 Task: Add Sprouts Mango Spears to the cart.
Action: Mouse moved to (235, 108)
Screenshot: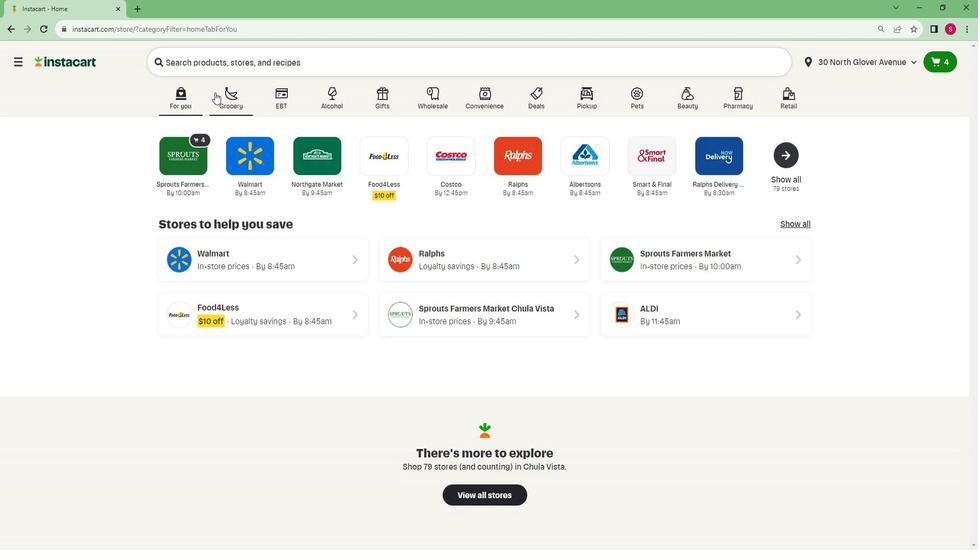
Action: Mouse pressed left at (235, 108)
Screenshot: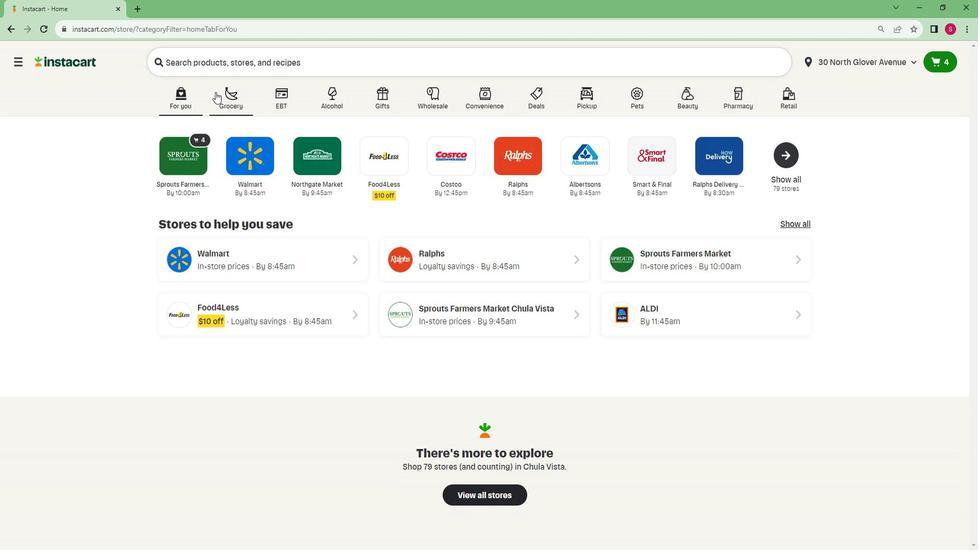 
Action: Mouse moved to (238, 315)
Screenshot: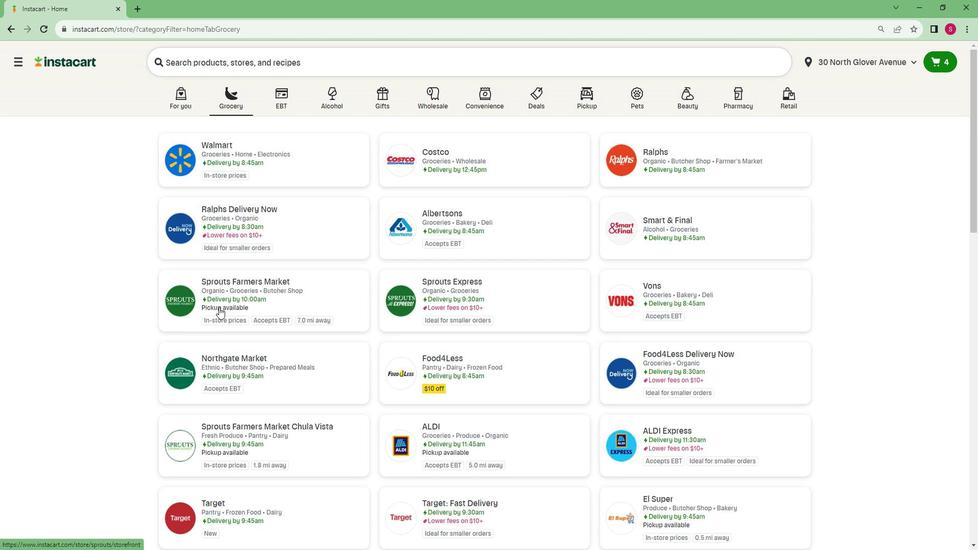 
Action: Mouse pressed left at (238, 315)
Screenshot: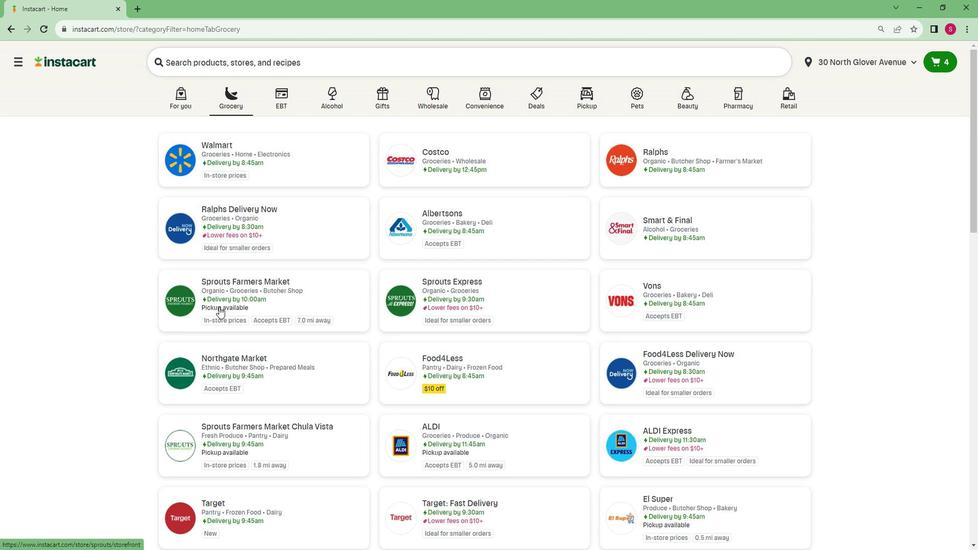
Action: Mouse moved to (75, 458)
Screenshot: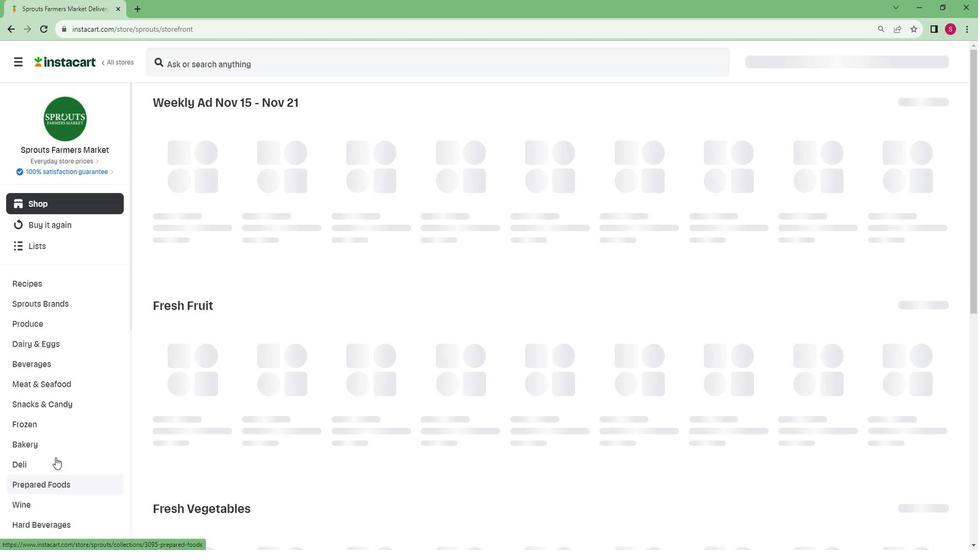 
Action: Mouse scrolled (75, 457) with delta (0, 0)
Screenshot: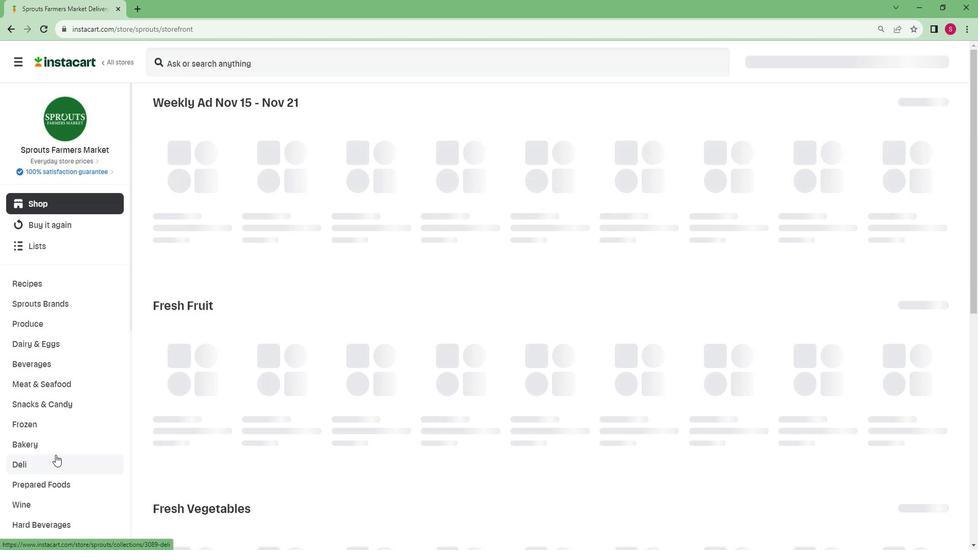 
Action: Mouse scrolled (75, 457) with delta (0, 0)
Screenshot: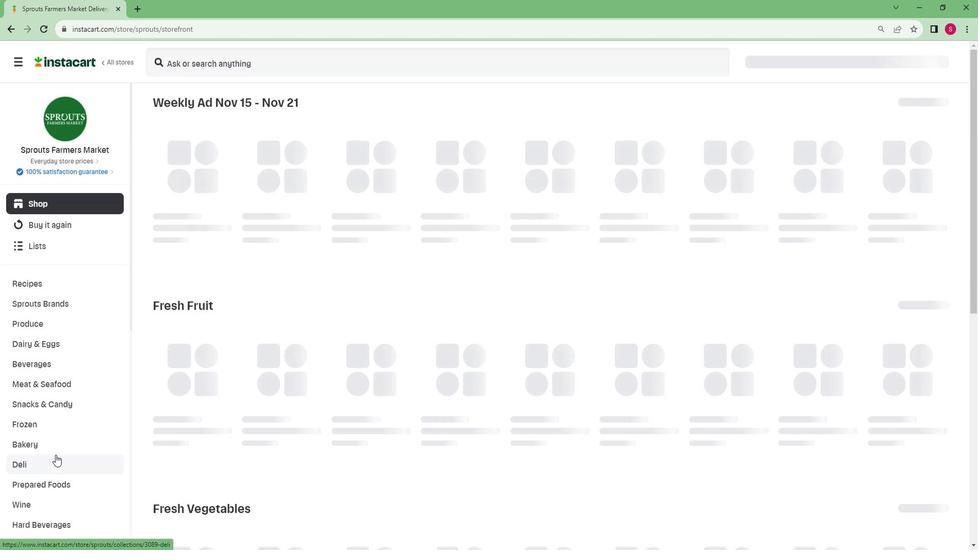 
Action: Mouse scrolled (75, 457) with delta (0, 0)
Screenshot: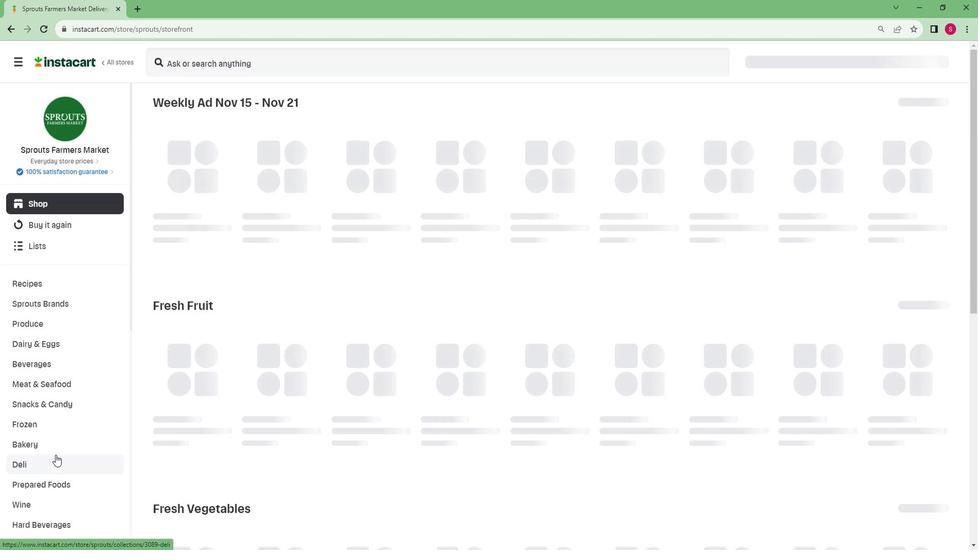 
Action: Mouse scrolled (75, 457) with delta (0, 0)
Screenshot: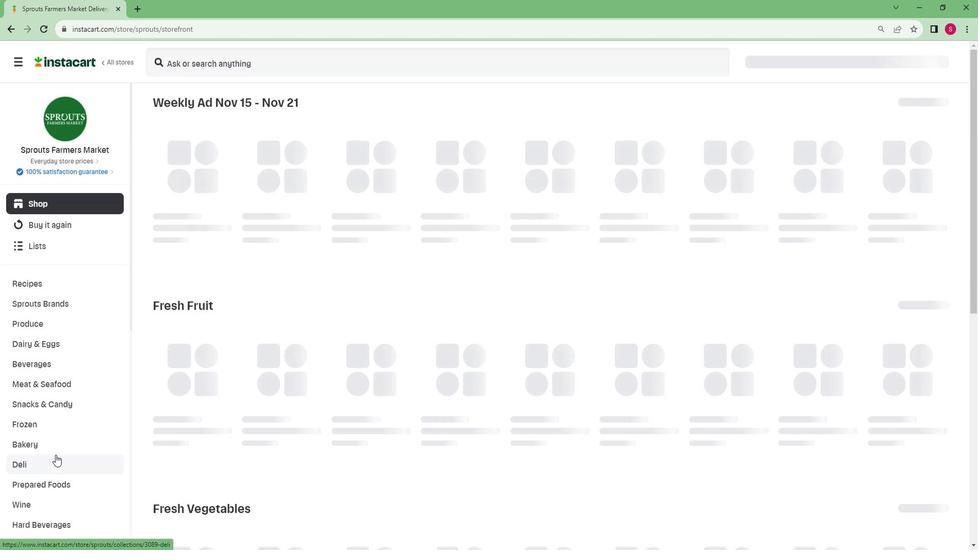 
Action: Mouse scrolled (75, 457) with delta (0, 0)
Screenshot: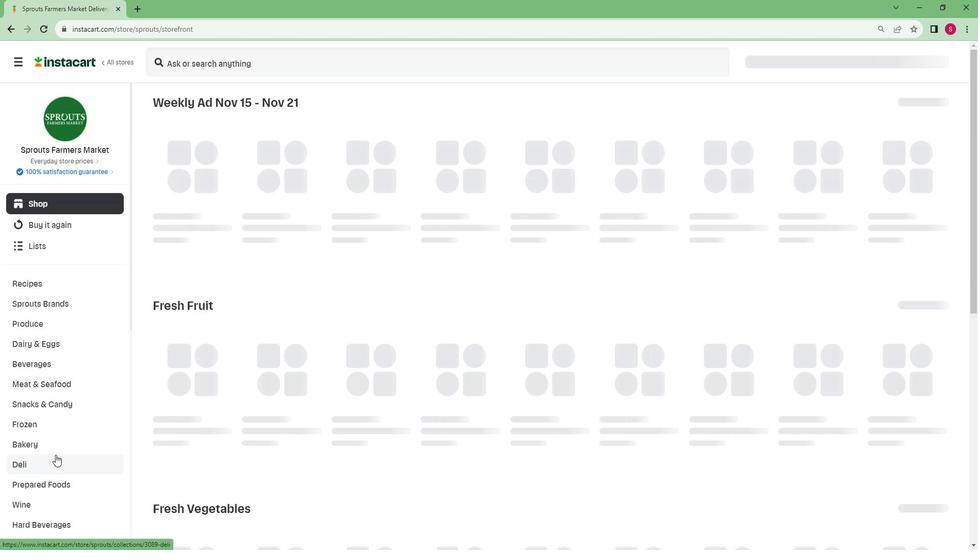 
Action: Mouse scrolled (75, 457) with delta (0, 0)
Screenshot: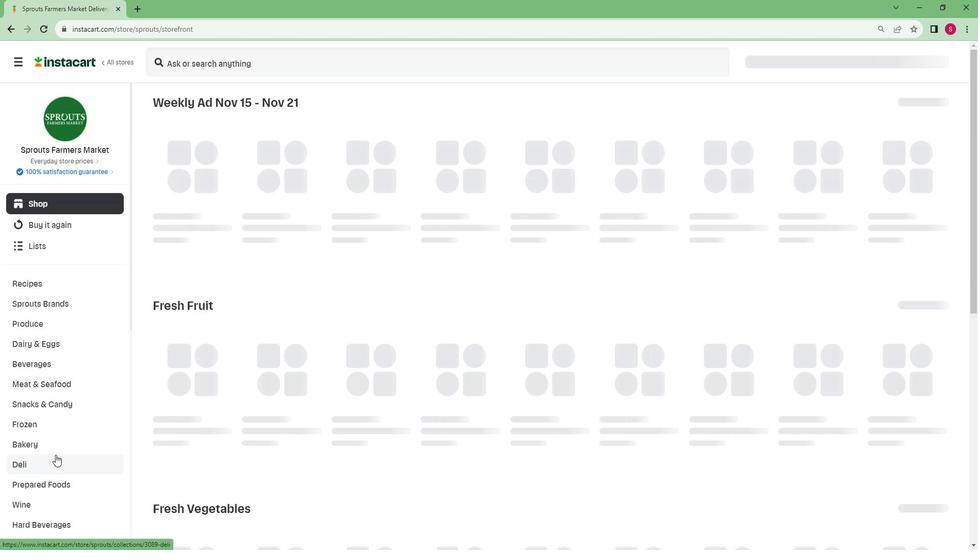 
Action: Mouse scrolled (75, 457) with delta (0, 0)
Screenshot: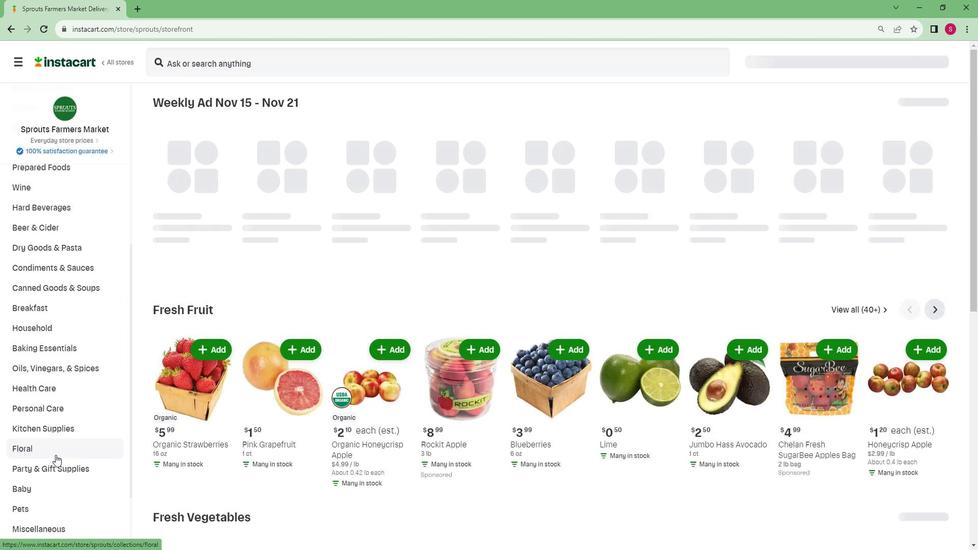 
Action: Mouse scrolled (75, 457) with delta (0, 0)
Screenshot: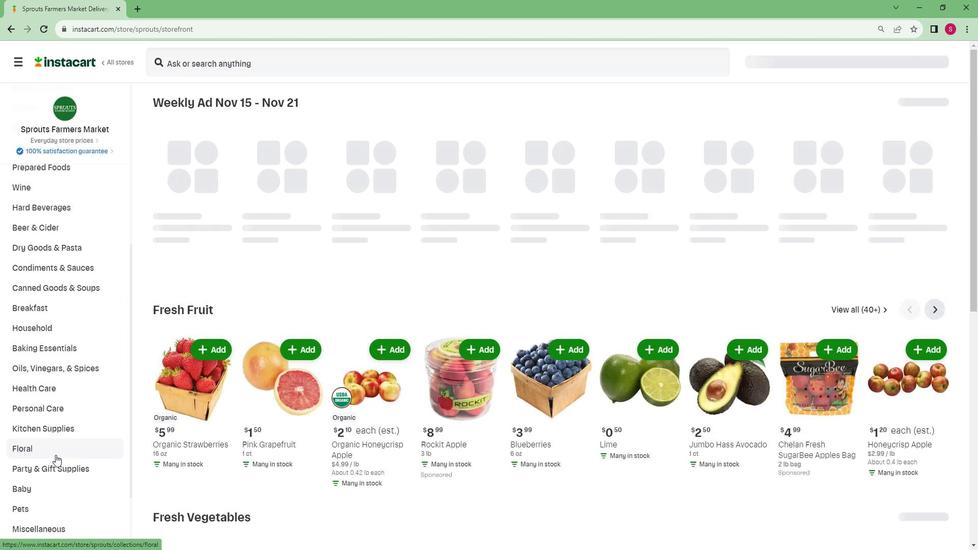 
Action: Mouse scrolled (75, 457) with delta (0, 0)
Screenshot: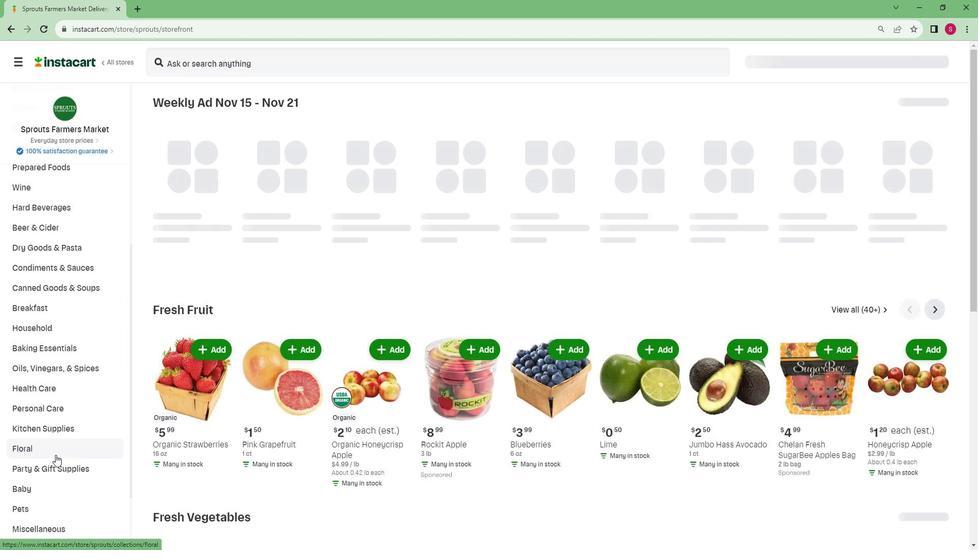 
Action: Mouse scrolled (75, 457) with delta (0, 0)
Screenshot: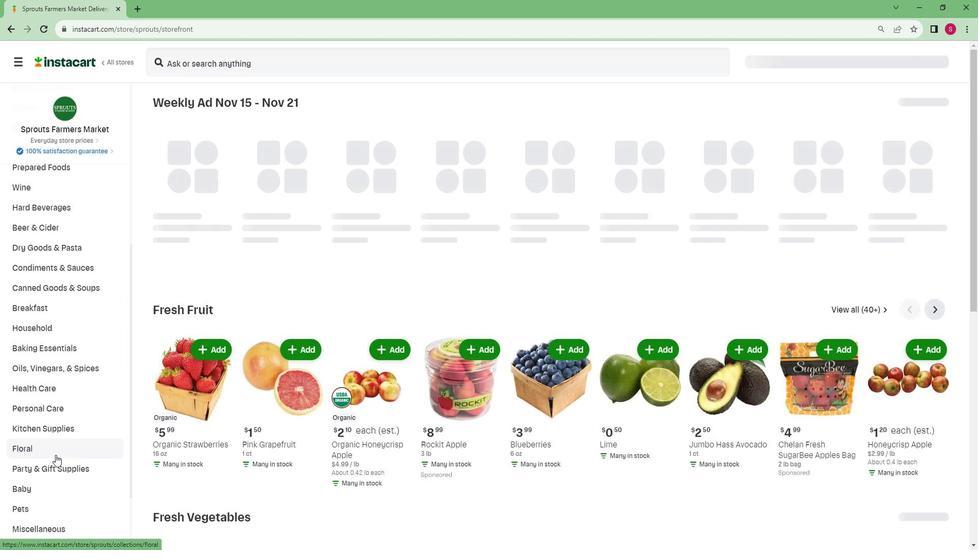 
Action: Mouse scrolled (75, 457) with delta (0, 0)
Screenshot: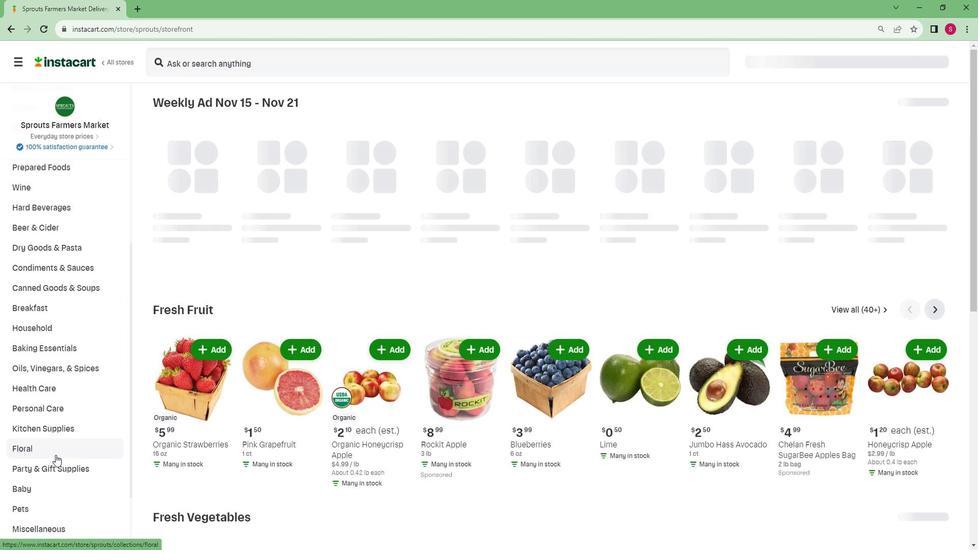 
Action: Mouse scrolled (75, 457) with delta (0, 0)
Screenshot: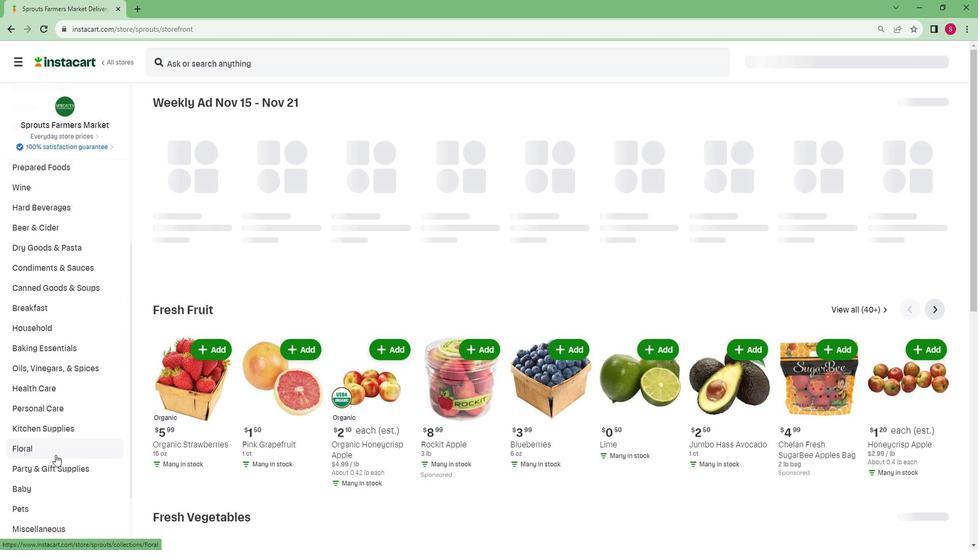 
Action: Mouse moved to (52, 531)
Screenshot: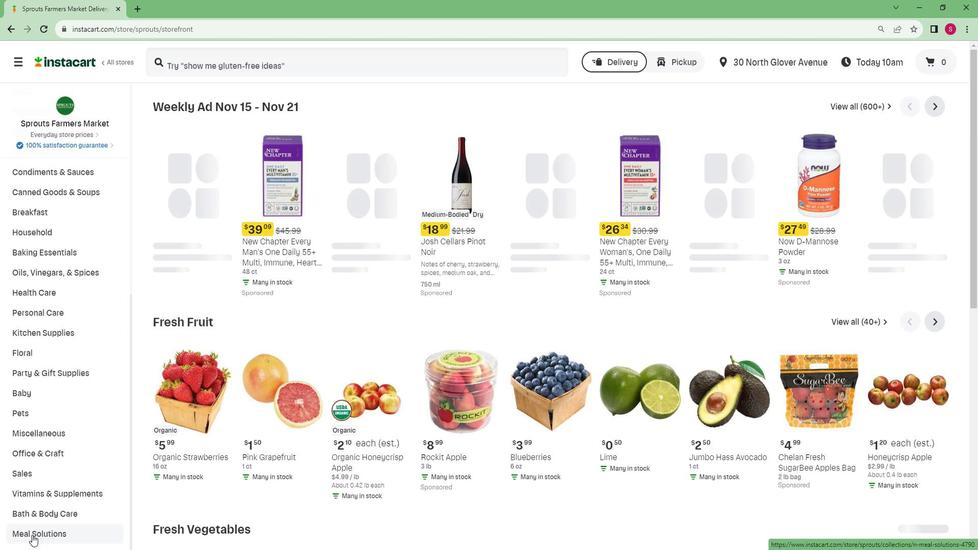 
Action: Mouse pressed left at (52, 531)
Screenshot: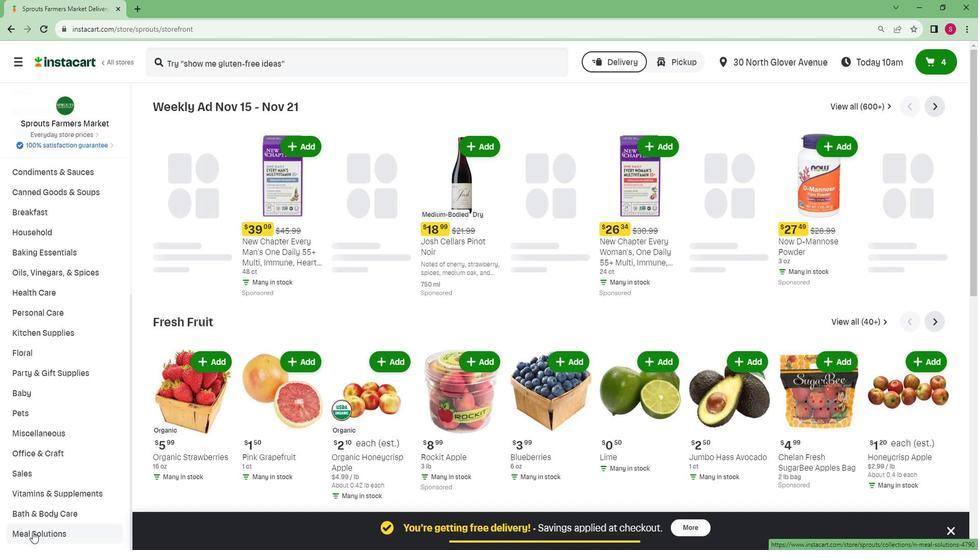 
Action: Mouse moved to (72, 500)
Screenshot: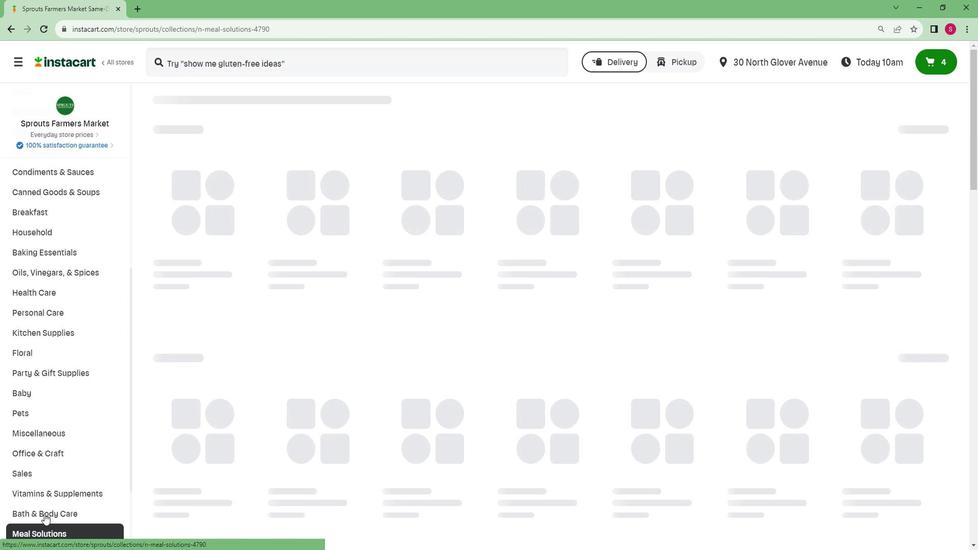 
Action: Mouse scrolled (72, 499) with delta (0, 0)
Screenshot: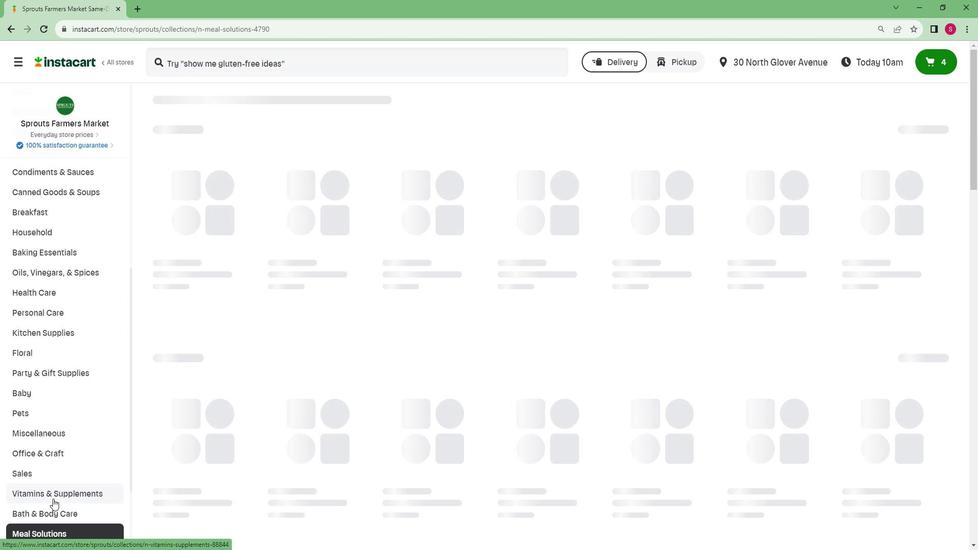 
Action: Mouse scrolled (72, 499) with delta (0, 0)
Screenshot: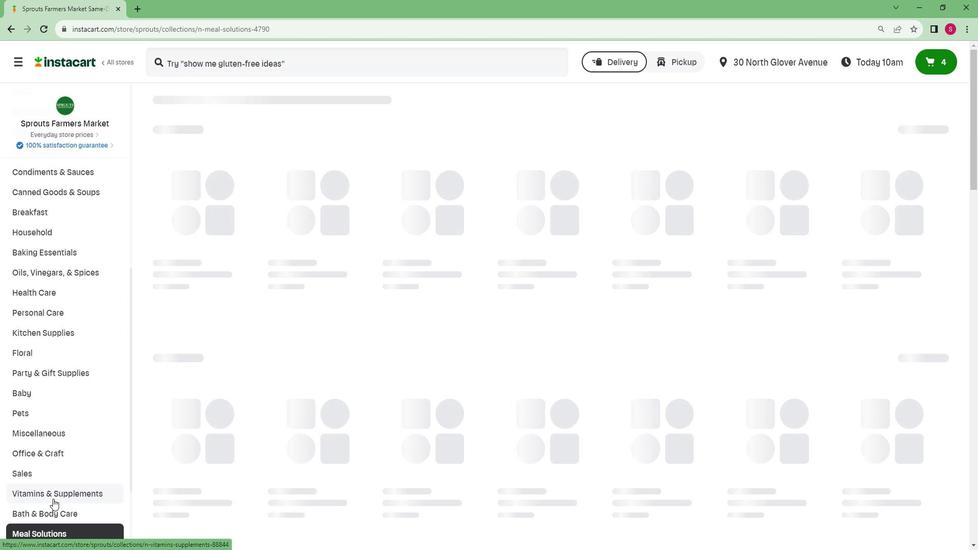 
Action: Mouse scrolled (72, 499) with delta (0, 0)
Screenshot: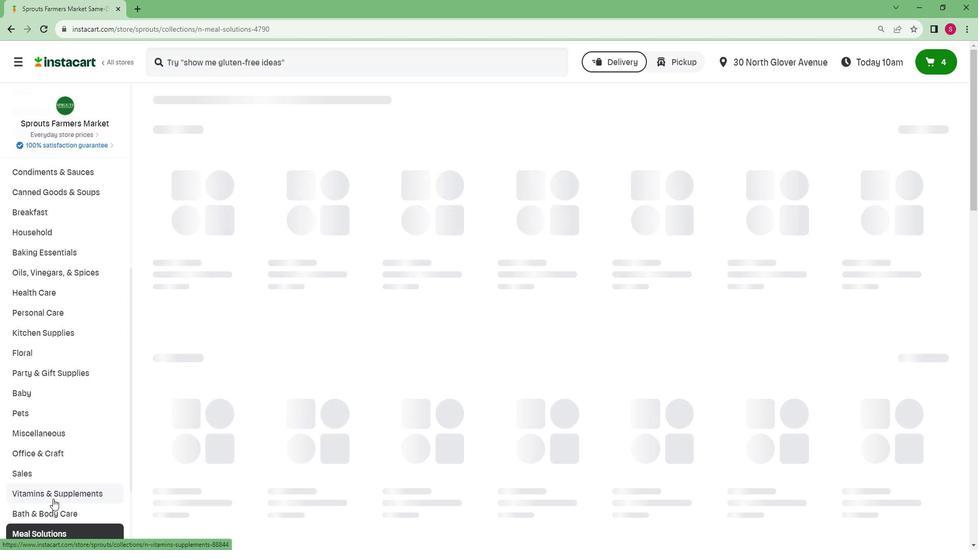 
Action: Mouse scrolled (72, 499) with delta (0, 0)
Screenshot: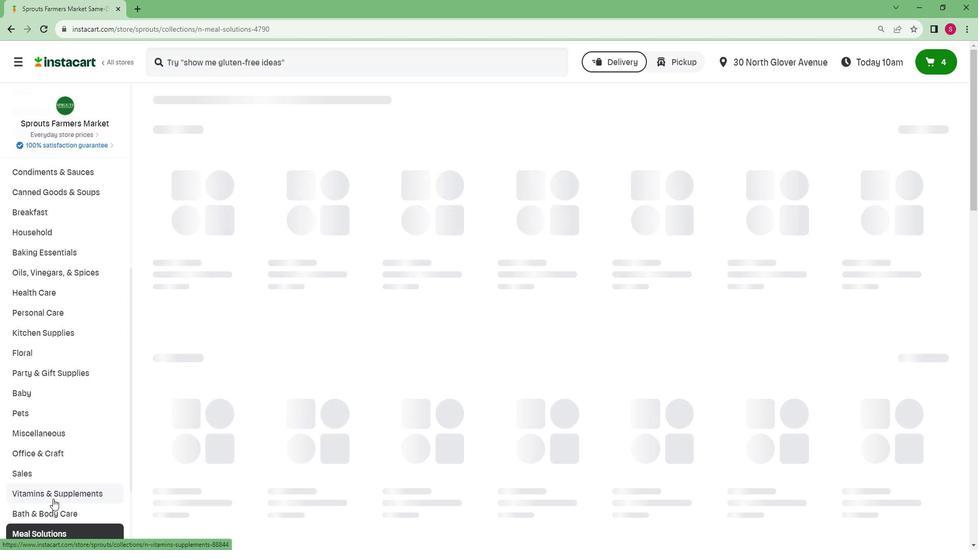 
Action: Mouse scrolled (72, 499) with delta (0, 0)
Screenshot: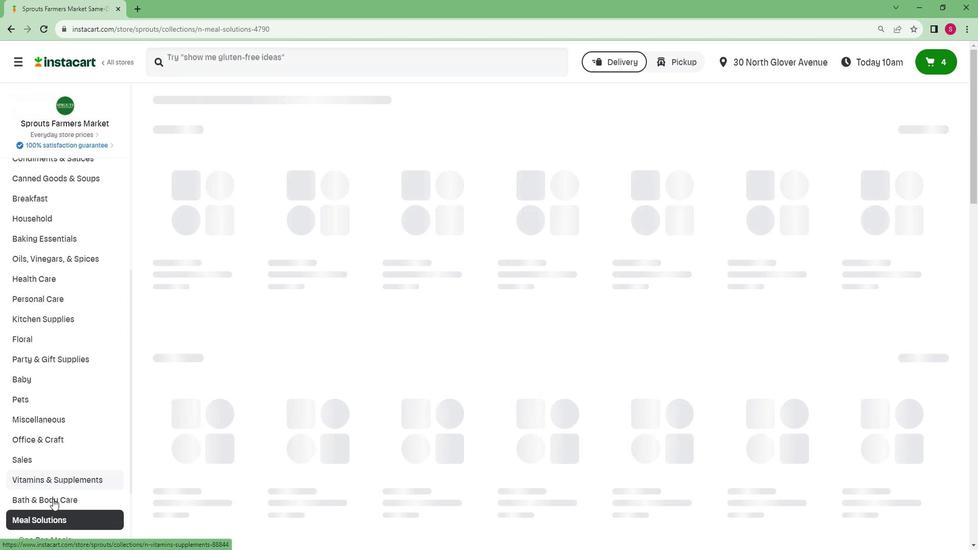 
Action: Mouse moved to (74, 492)
Screenshot: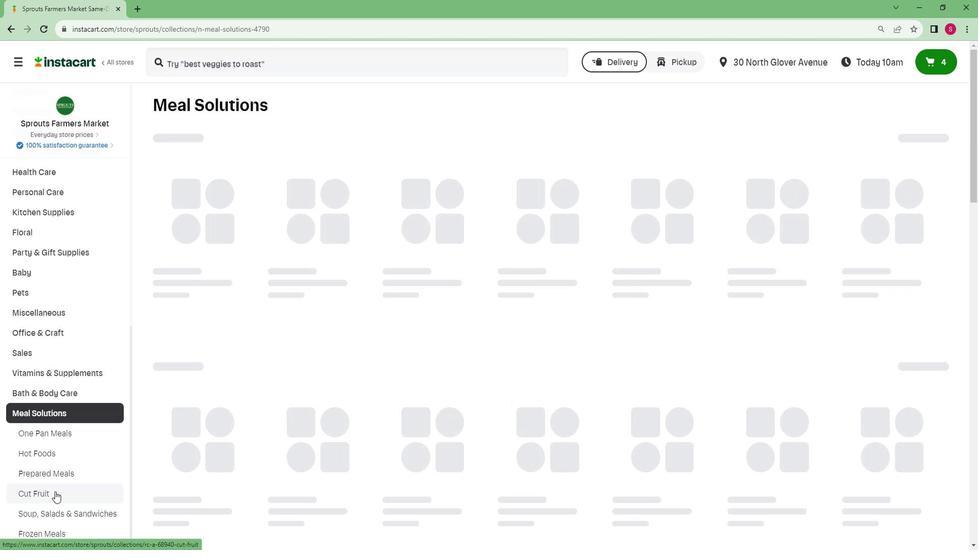 
Action: Mouse pressed left at (74, 492)
Screenshot: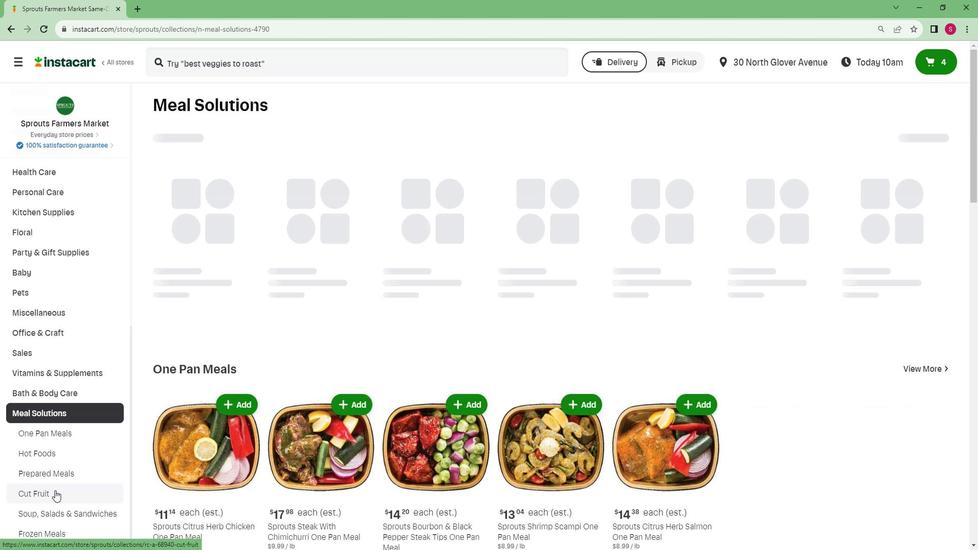 
Action: Mouse moved to (285, 78)
Screenshot: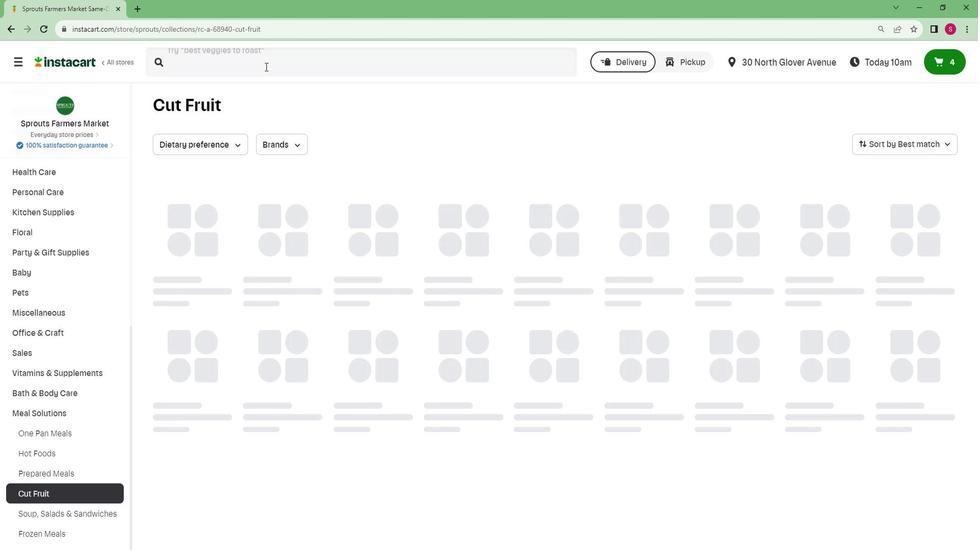 
Action: Mouse pressed left at (285, 78)
Screenshot: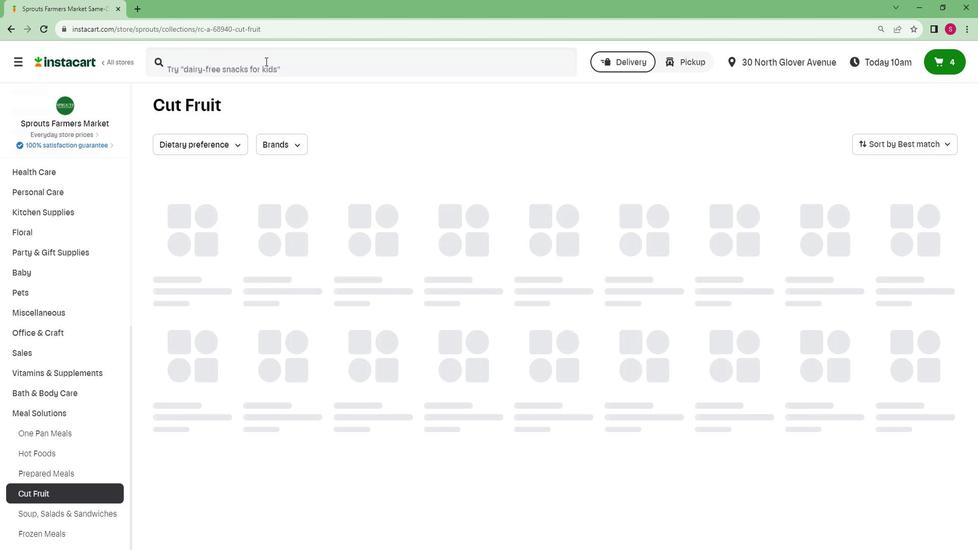 
Action: Key pressed <Key.caps_lock>S<Key.caps_lock>prouts<Key.space><Key.caps_lock>M<Key.caps_lock>ango<Key.space><Key.caps_lock>S<Key.caps_lock>pears<Key.enter>
Screenshot: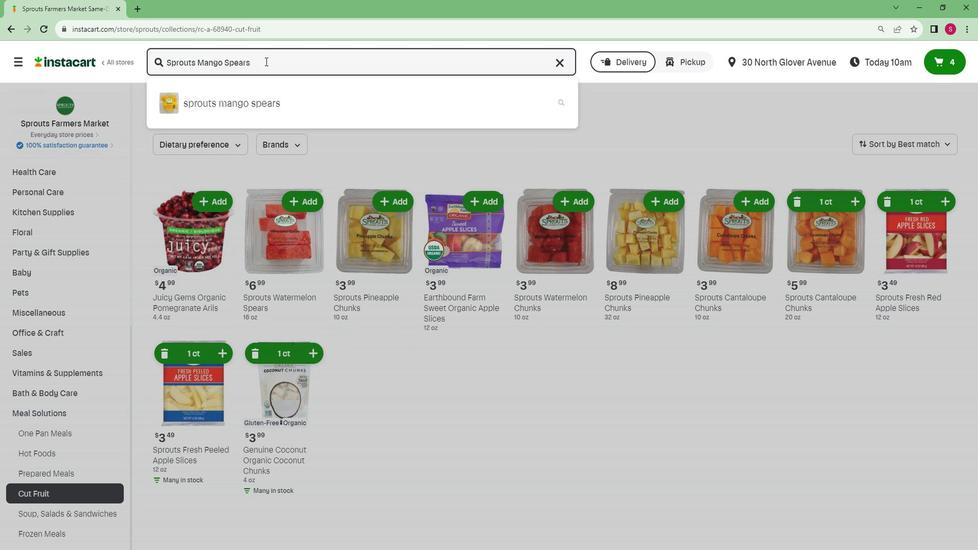 
Action: Mouse moved to (488, 280)
Screenshot: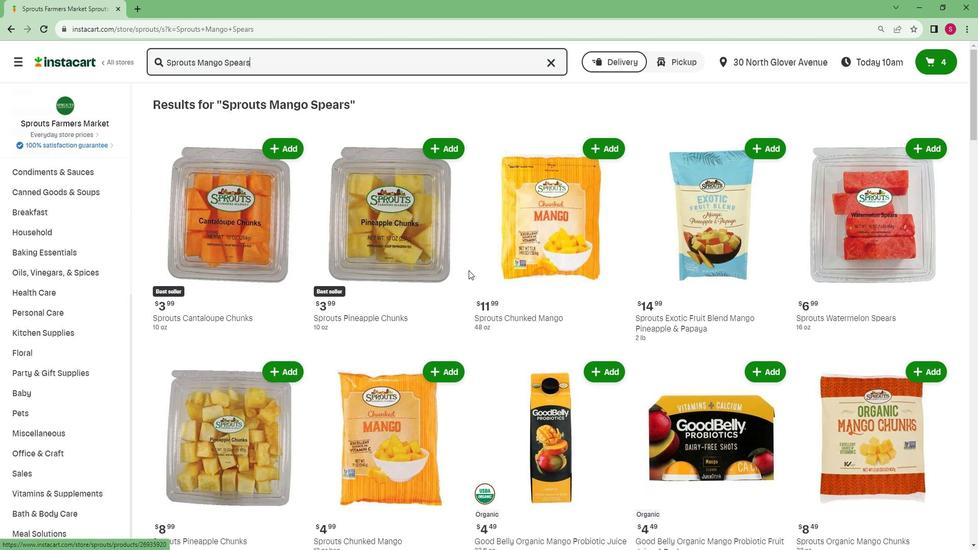 
Action: Mouse scrolled (488, 279) with delta (0, 0)
Screenshot: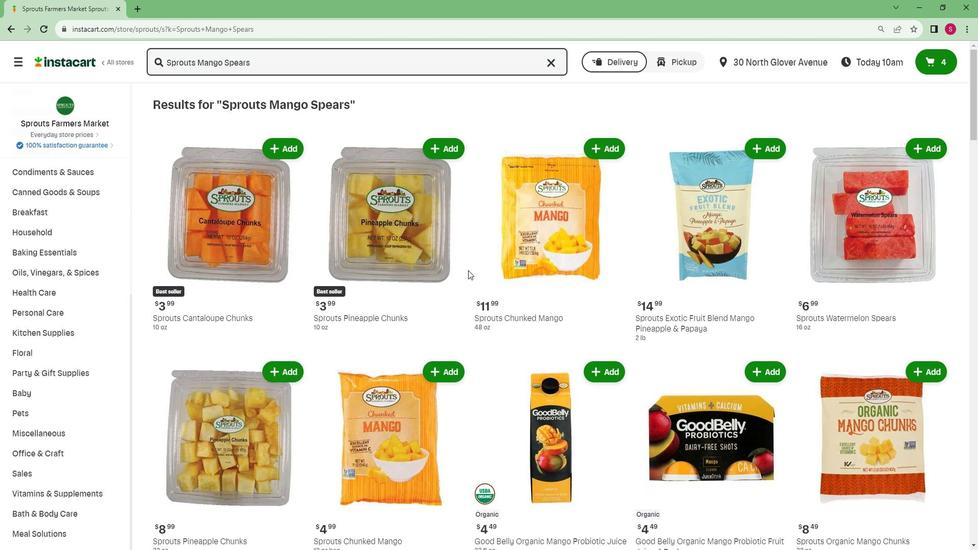 
